 Task: Find flights for 4 adults from Sydney to Melbourne on July 20, 2023.
Action: Mouse moved to (407, 446)
Screenshot: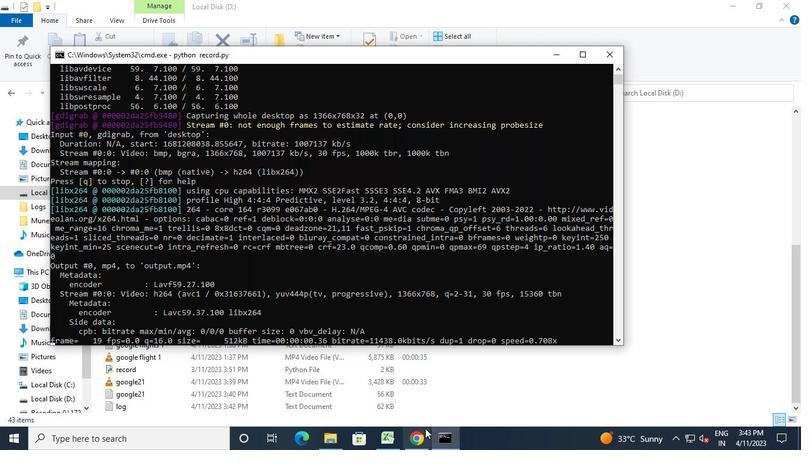 
Action: Mouse pressed left at (407, 446)
Screenshot: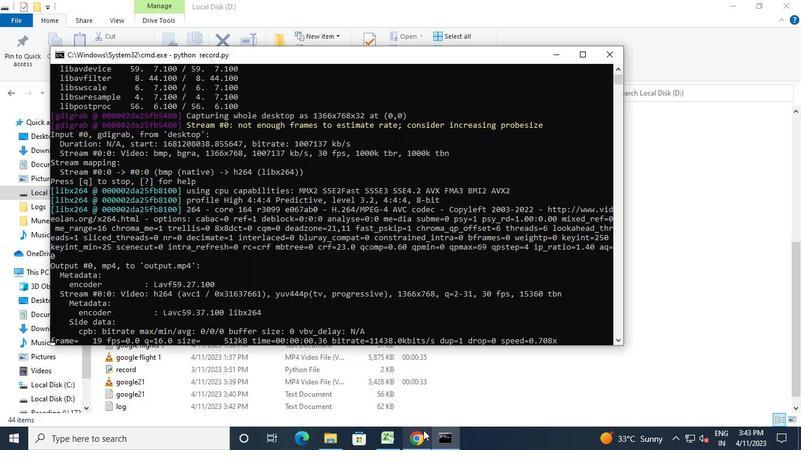 
Action: Mouse moved to (25, 253)
Screenshot: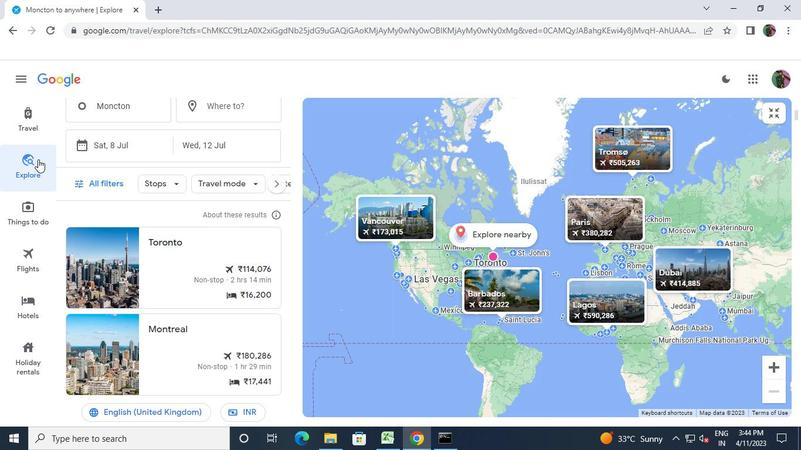 
Action: Mouse pressed left at (25, 253)
Screenshot: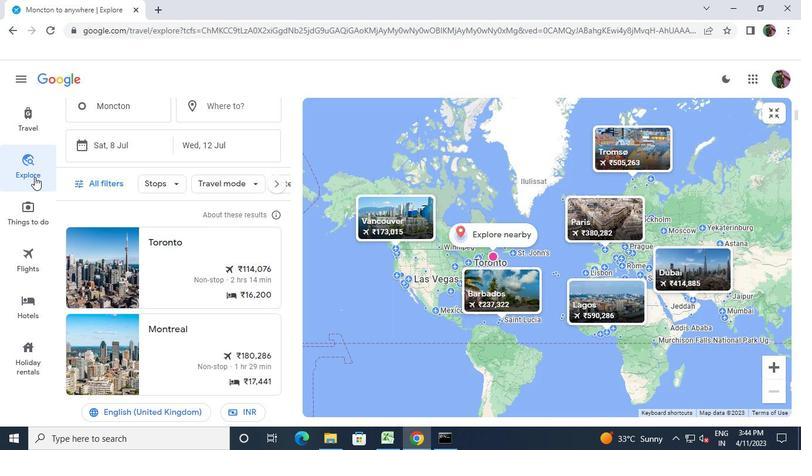 
Action: Mouse moved to (27, 168)
Screenshot: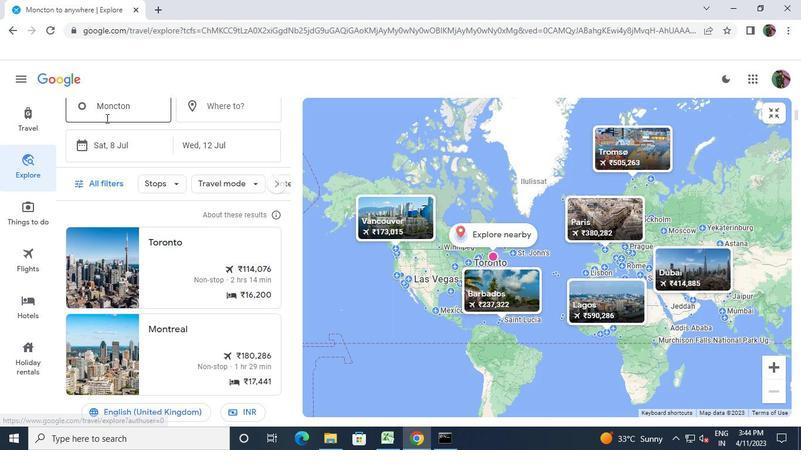 
Action: Mouse pressed left at (27, 168)
Screenshot: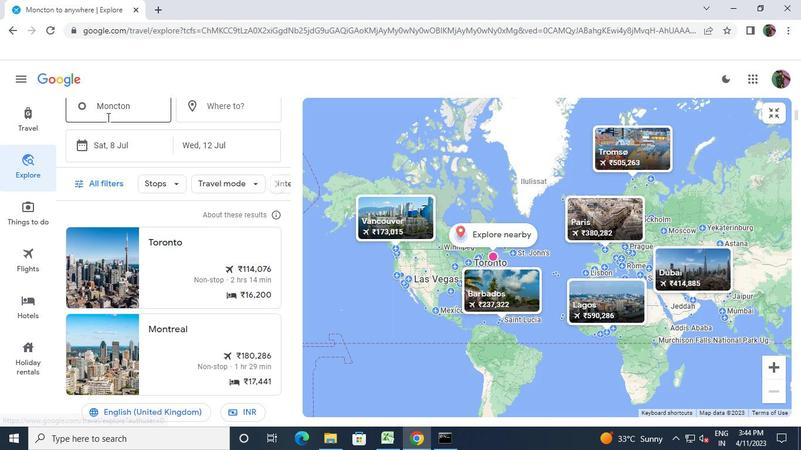 
Action: Mouse moved to (178, 111)
Screenshot: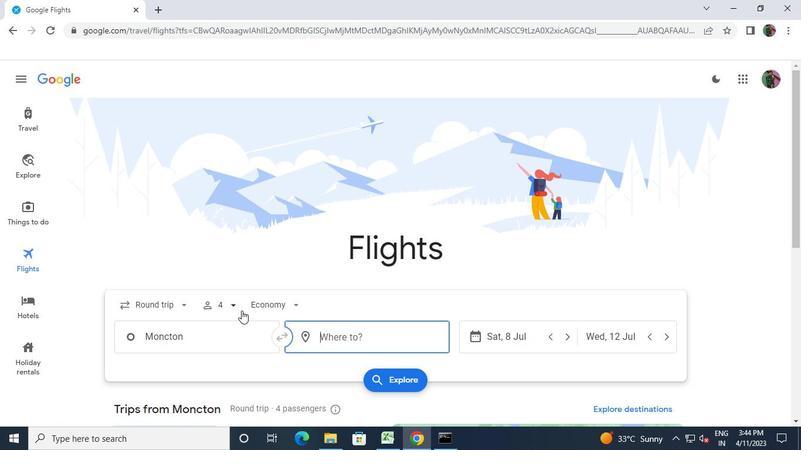 
Action: Mouse pressed left at (178, 111)
Screenshot: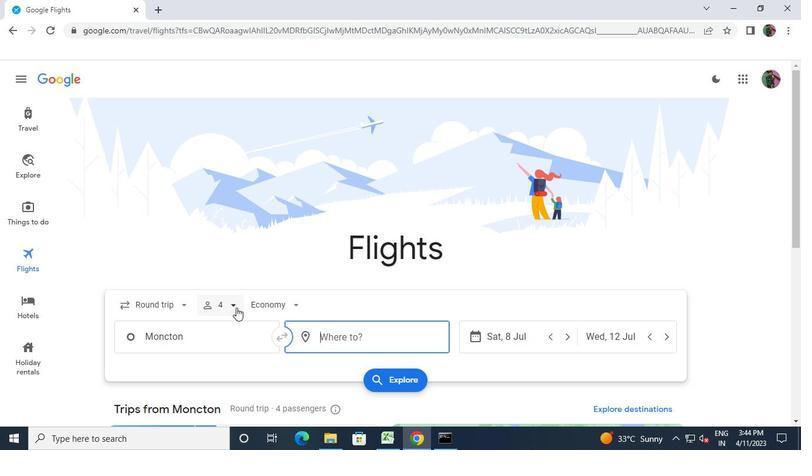 
Action: Mouse moved to (269, 140)
Screenshot: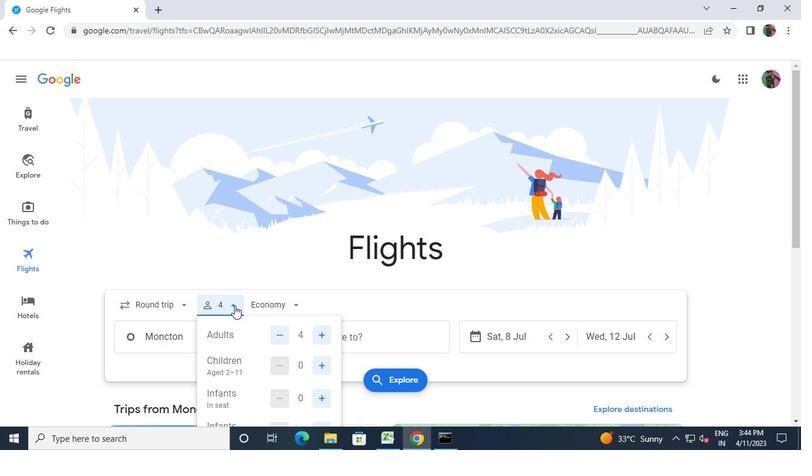 
Action: Mouse pressed left at (269, 140)
Screenshot: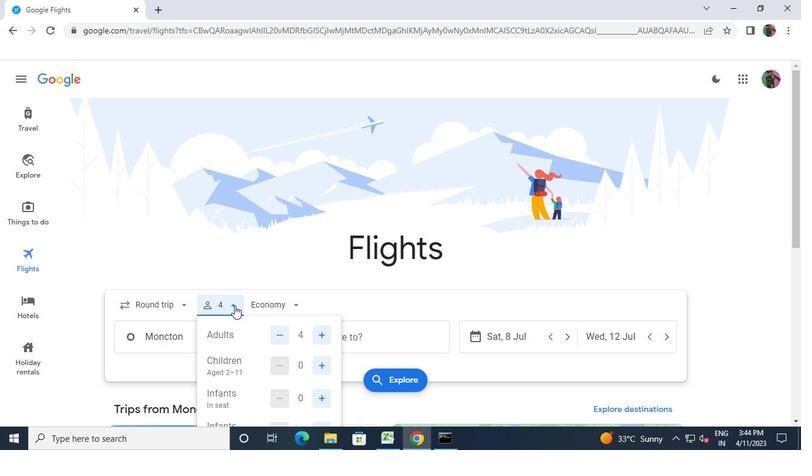 
Action: Mouse moved to (256, 264)
Screenshot: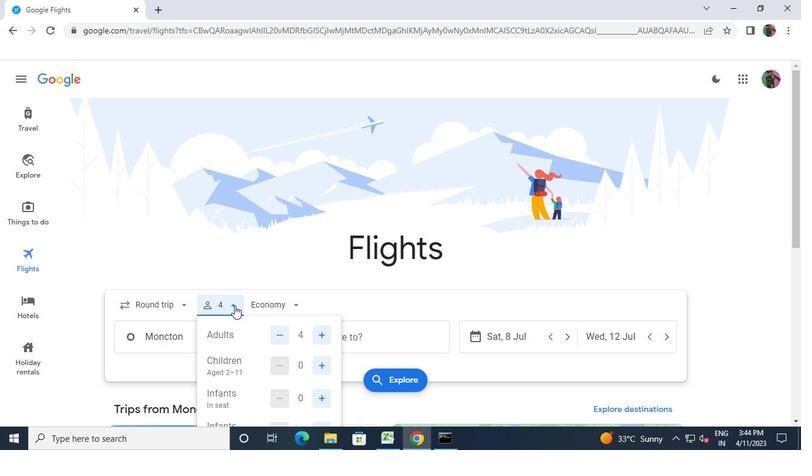 
Action: Mouse pressed left at (256, 264)
Screenshot: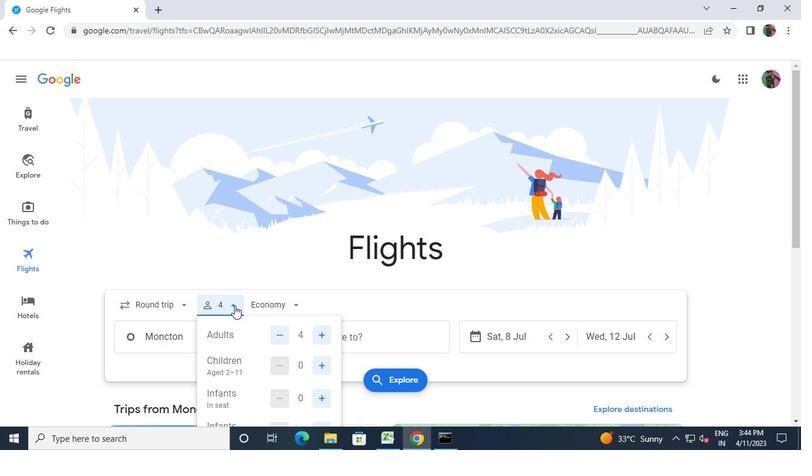 
Action: Mouse moved to (150, 186)
Screenshot: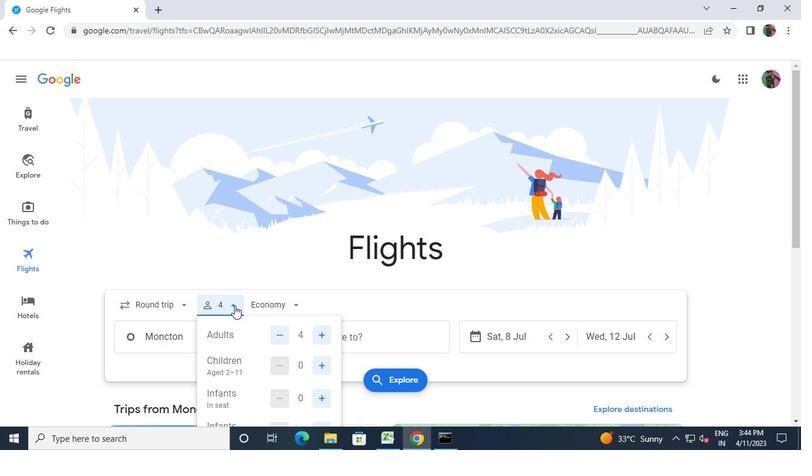 
Action: Mouse pressed left at (150, 186)
Screenshot: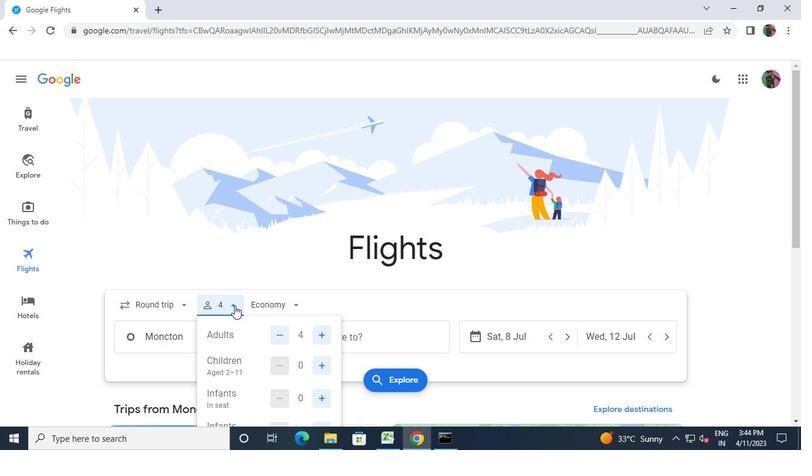 
Action: Mouse moved to (431, 272)
Screenshot: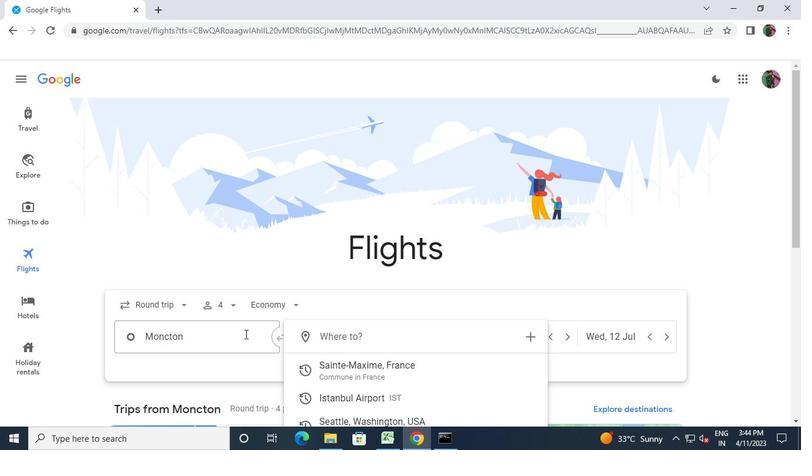 
Action: Mouse pressed left at (431, 272)
Screenshot: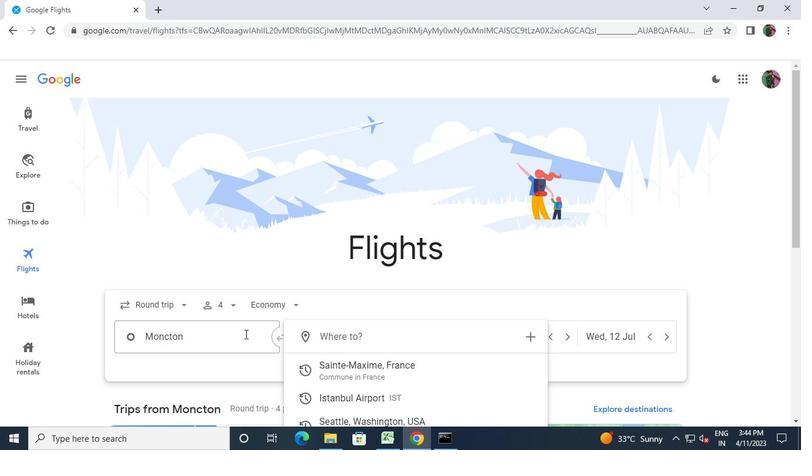 
Action: Mouse moved to (163, 149)
Screenshot: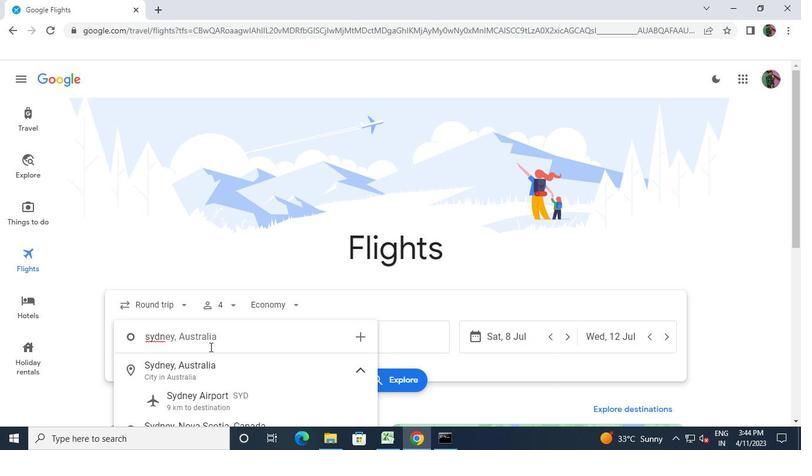 
Action: Mouse pressed left at (163, 149)
Screenshot: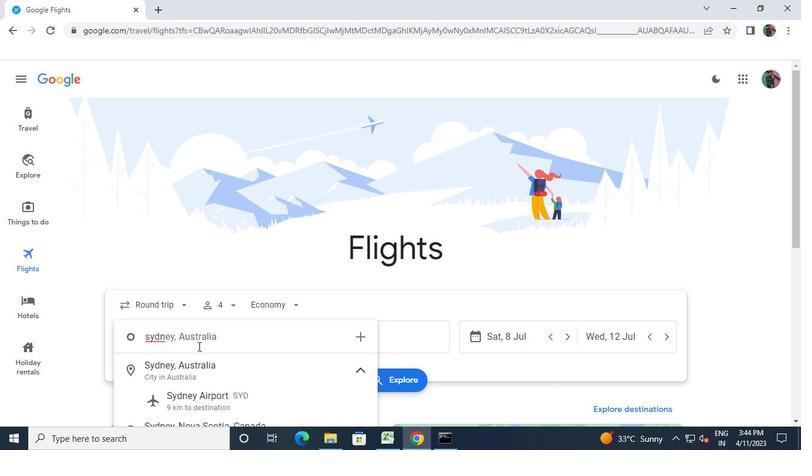 
Action: Mouse moved to (121, 238)
Screenshot: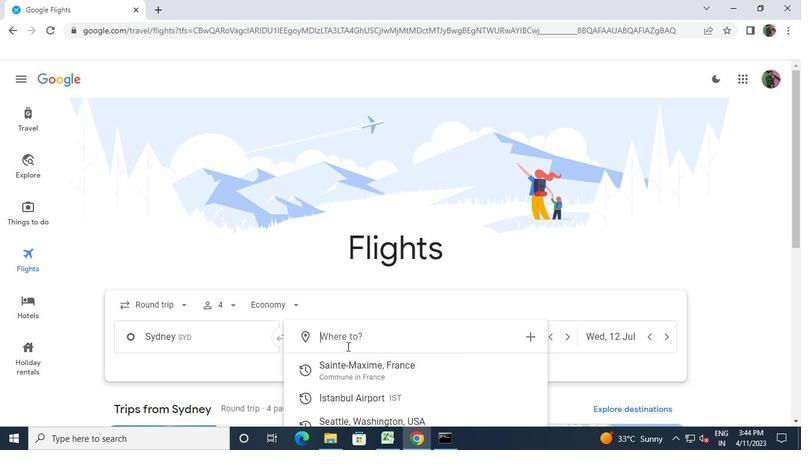 
Action: Mouse pressed left at (121, 238)
Screenshot: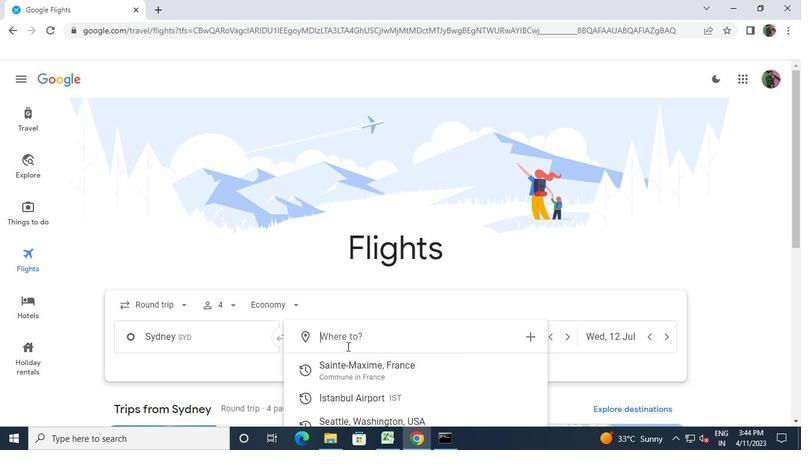 
Action: Mouse moved to (493, 395)
Screenshot: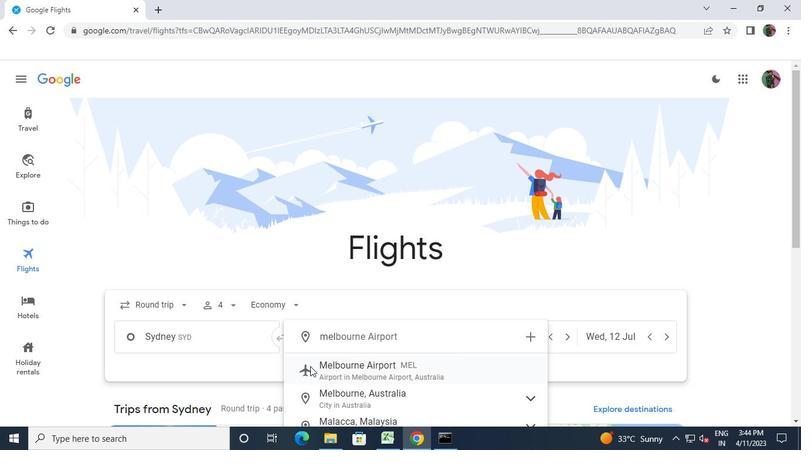 
Action: Mouse pressed left at (493, 395)
Screenshot: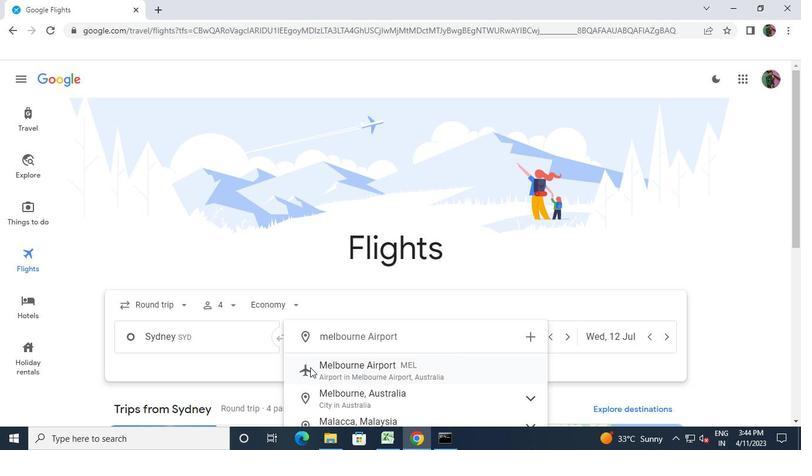 
Action: Mouse moved to (53, 170)
Screenshot: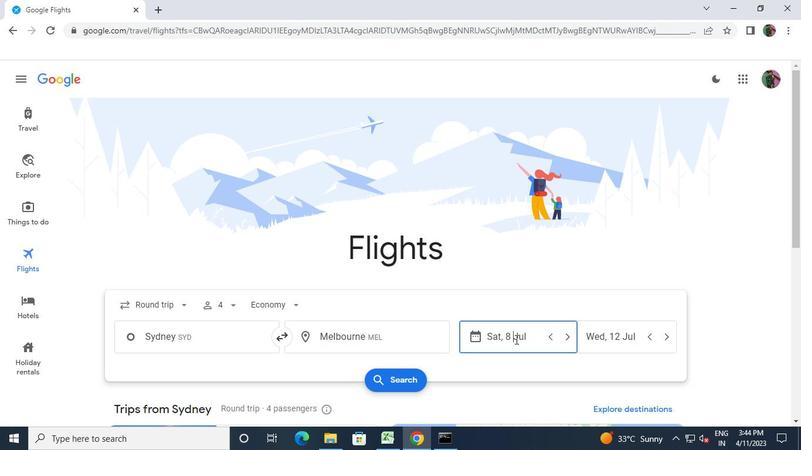 
Action: Mouse pressed left at (53, 170)
Screenshot: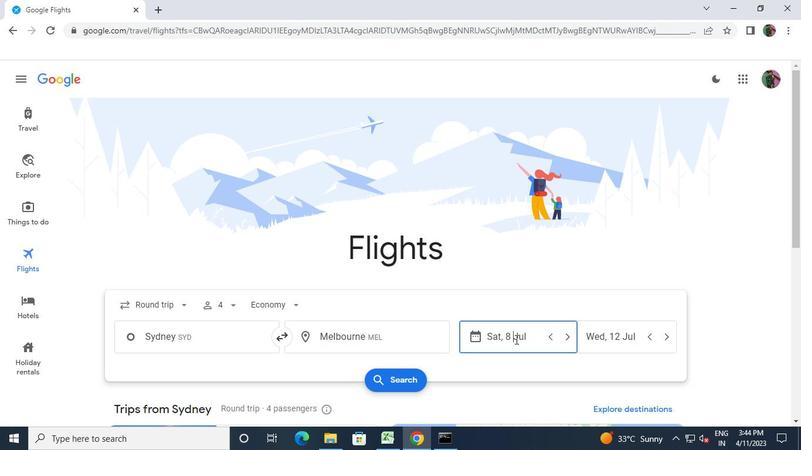 
Action: Mouse moved to (492, 354)
Screenshot: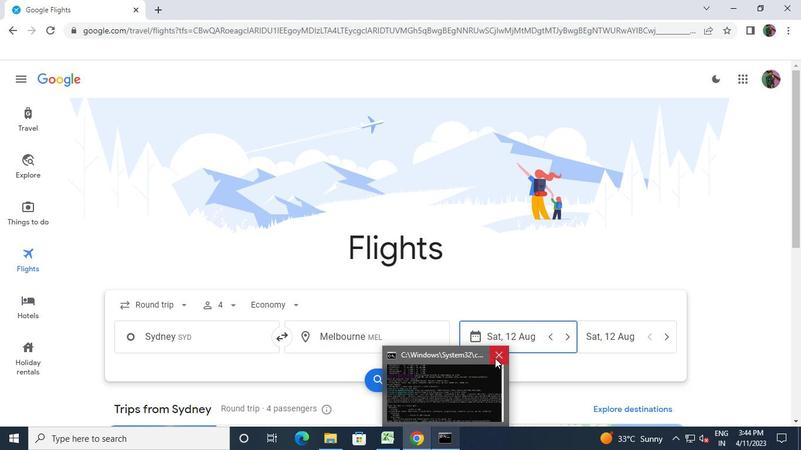 
Action: Mouse pressed left at (492, 354)
Screenshot: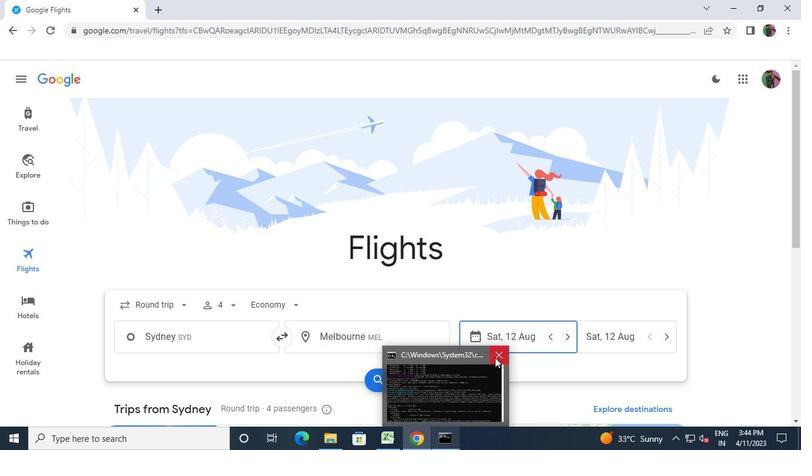 
Action: Mouse moved to (421, 431)
Screenshot: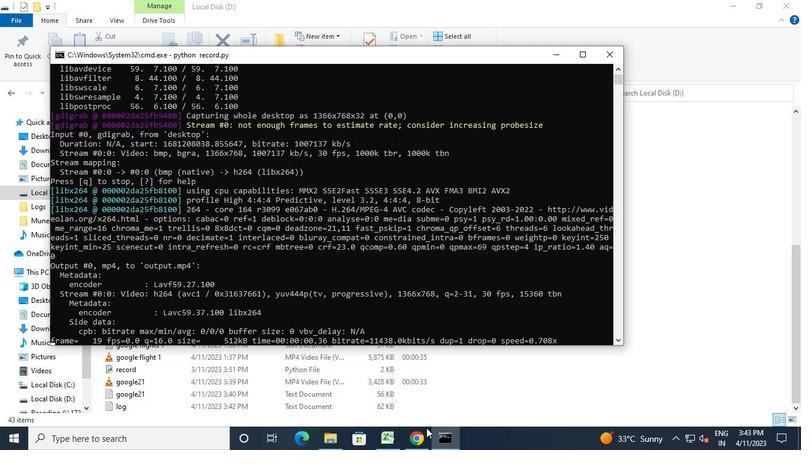 
Action: Mouse pressed left at (421, 431)
Screenshot: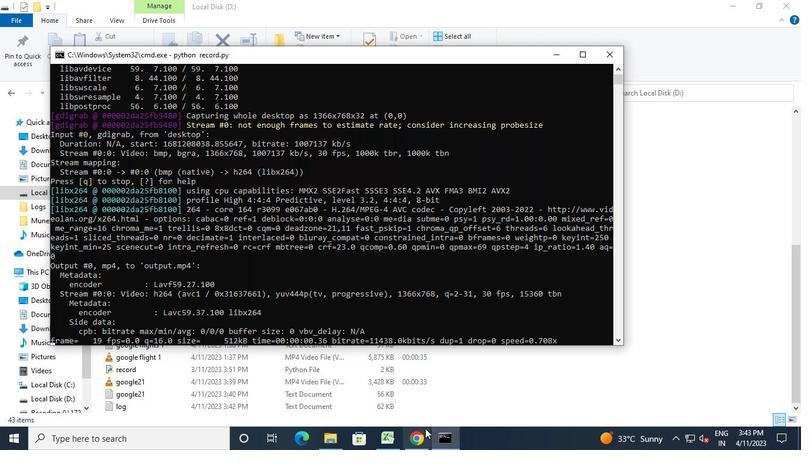 
Action: Mouse moved to (31, 175)
Screenshot: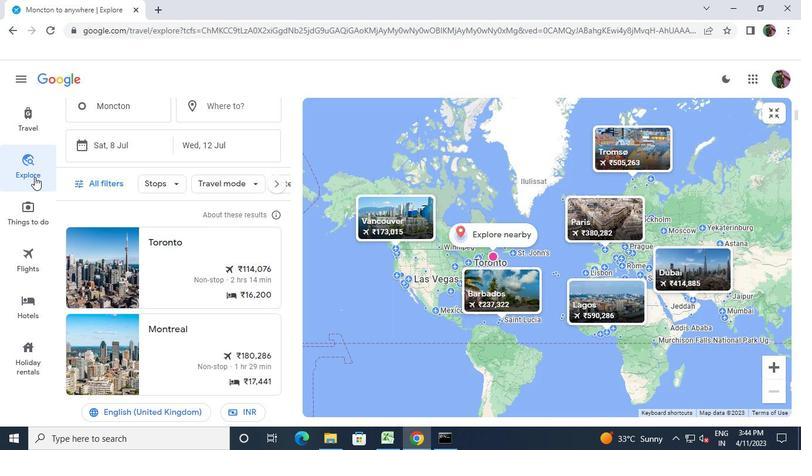 
Action: Mouse pressed left at (31, 175)
Screenshot: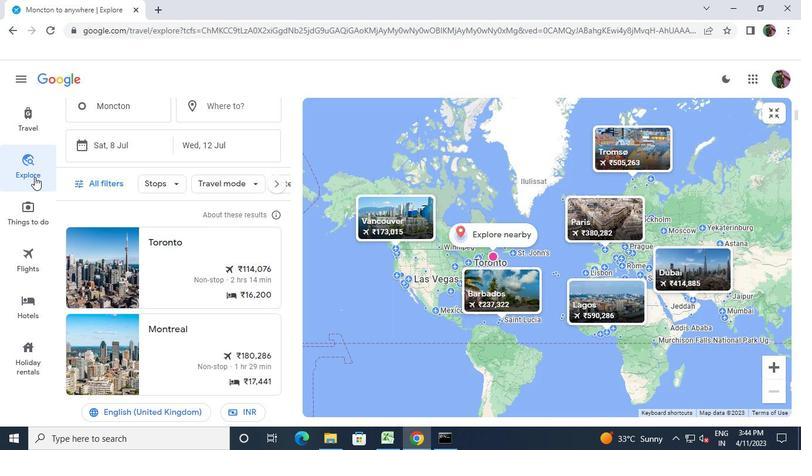 
Action: Mouse moved to (32, 263)
Screenshot: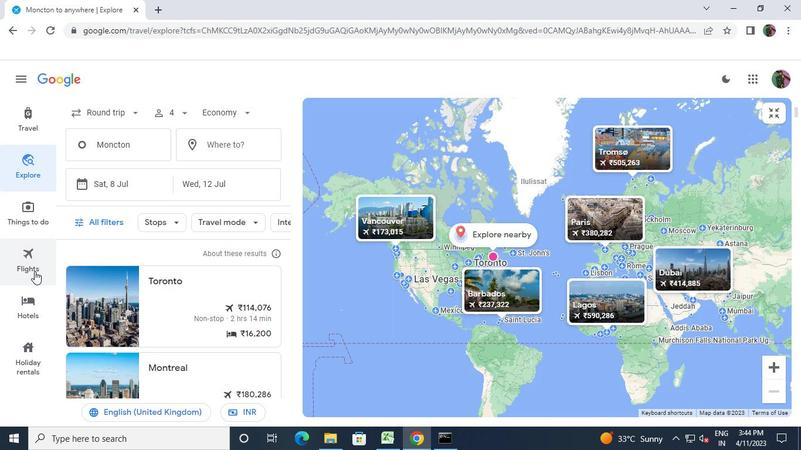 
Action: Mouse pressed left at (32, 263)
Screenshot: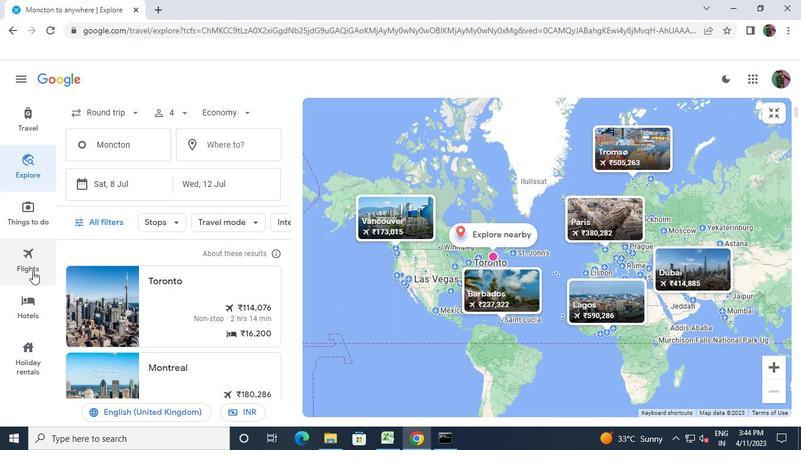 
Action: Mouse moved to (234, 306)
Screenshot: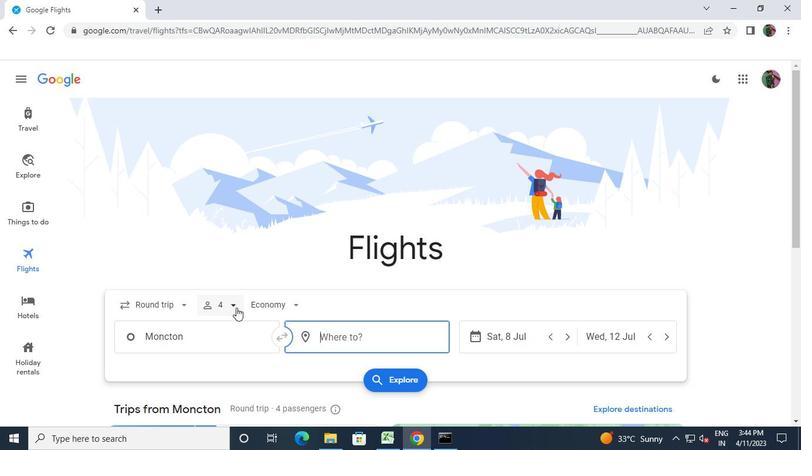 
Action: Mouse pressed left at (234, 306)
Screenshot: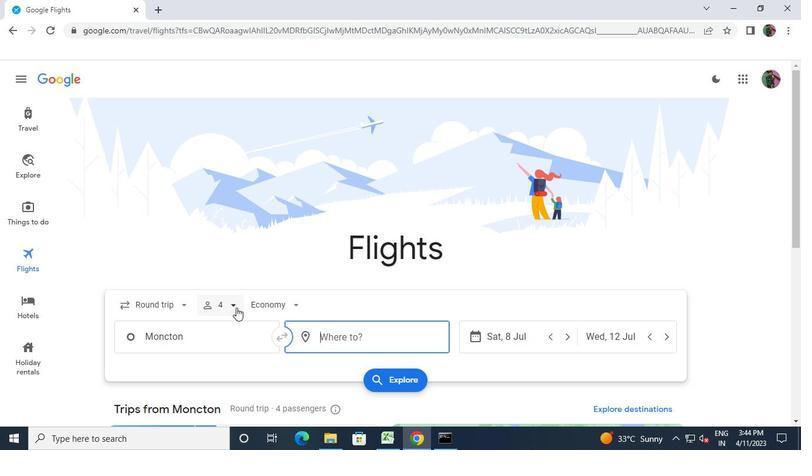 
Action: Mouse moved to (381, 343)
Screenshot: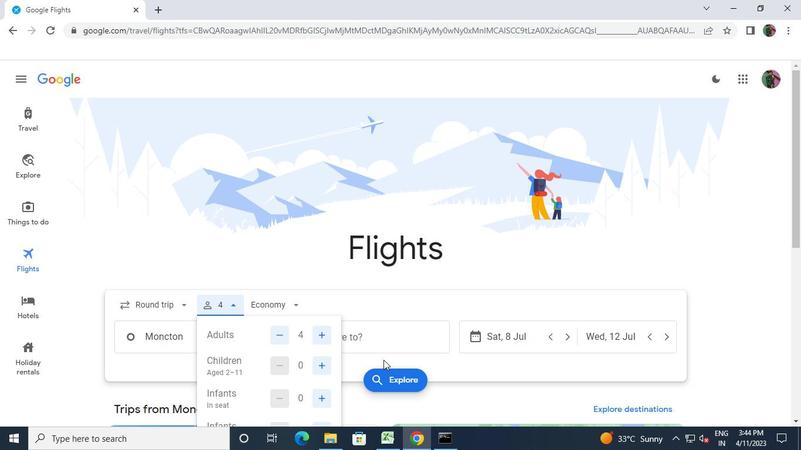 
Action: Mouse pressed left at (381, 343)
Screenshot: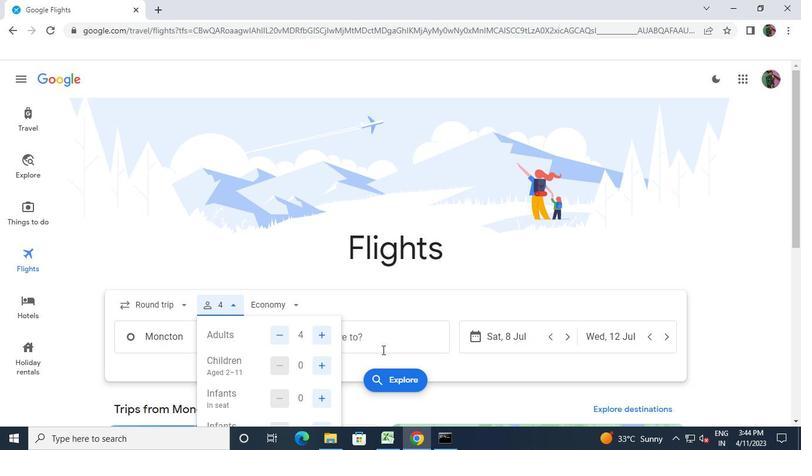 
Action: Mouse moved to (245, 334)
Screenshot: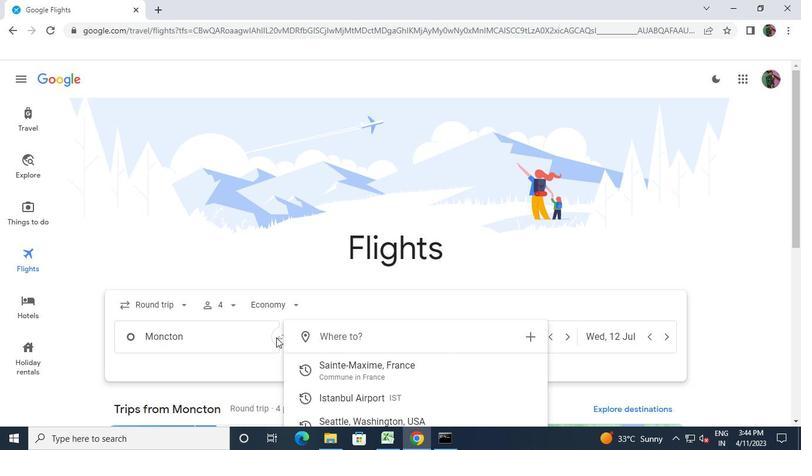
Action: Mouse pressed left at (245, 334)
Screenshot: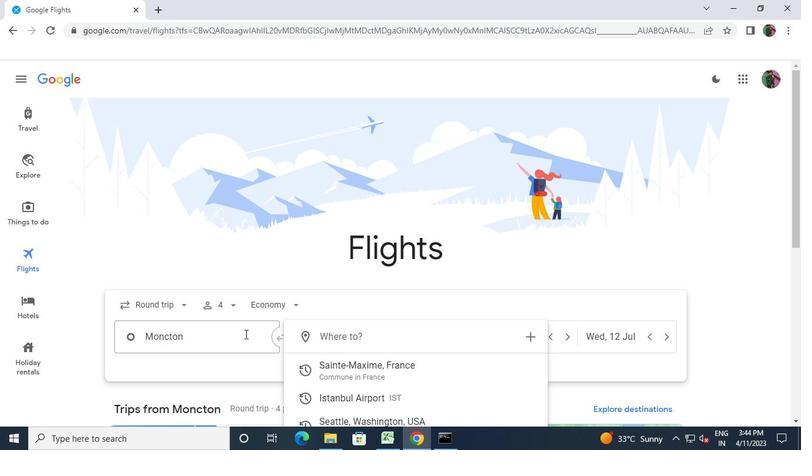 
Action: Keyboard s
Screenshot: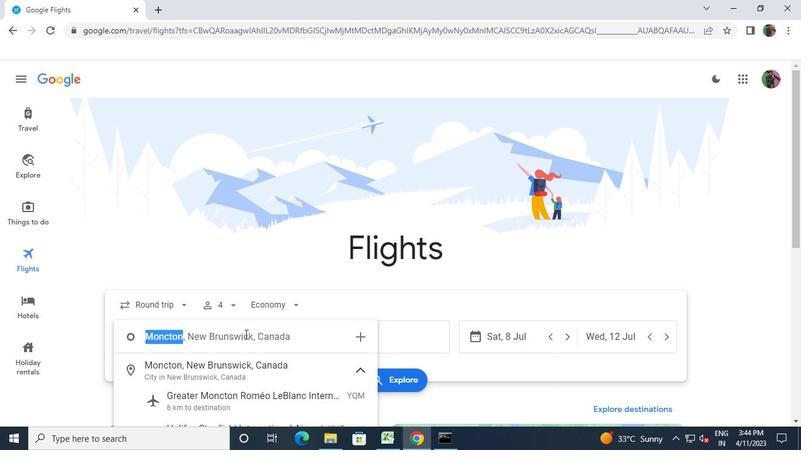 
Action: Keyboard y
Screenshot: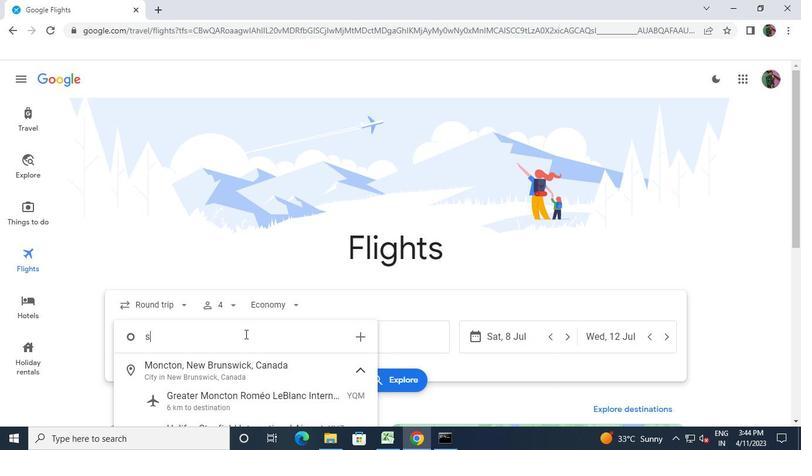 
Action: Keyboard d
Screenshot: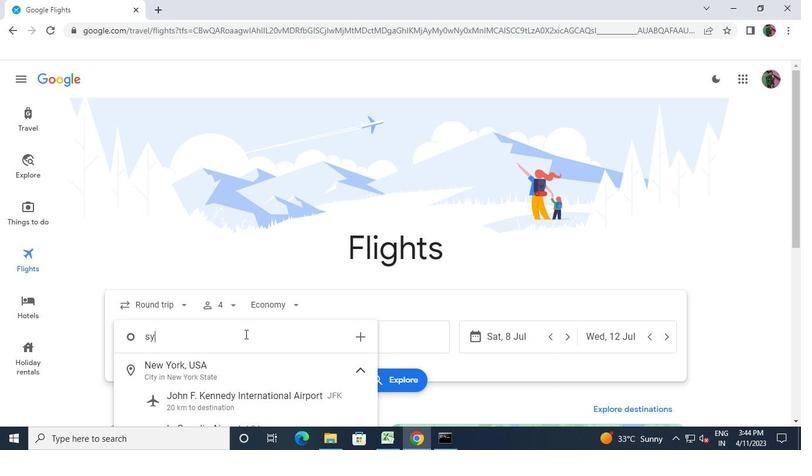 
Action: Keyboard n
Screenshot: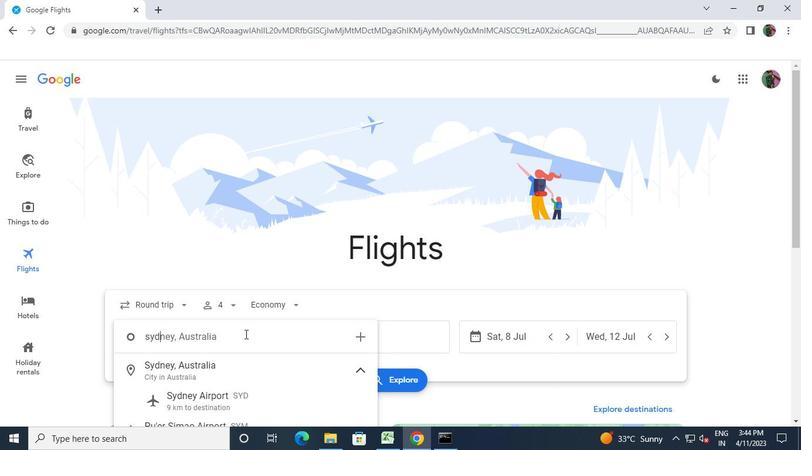 
Action: Mouse moved to (223, 346)
Screenshot: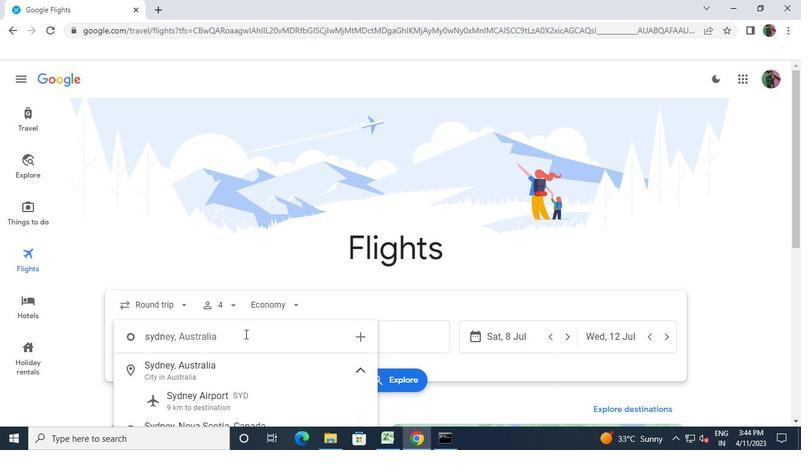 
Action: Mouse pressed left at (223, 346)
Screenshot: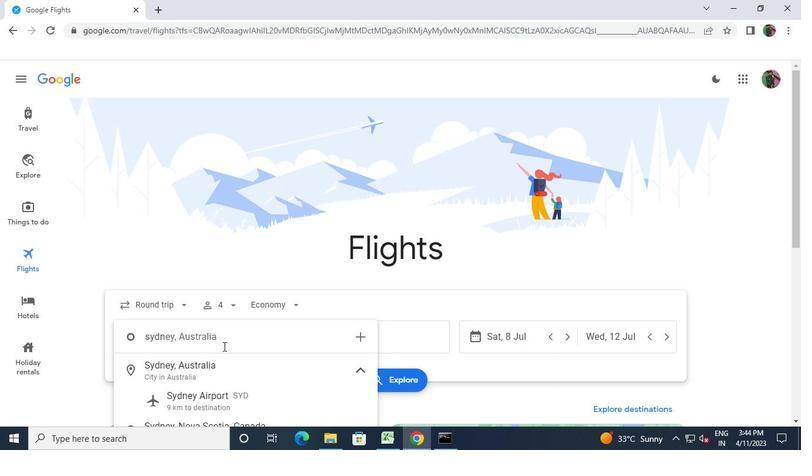 
Action: Mouse moved to (188, 385)
Screenshot: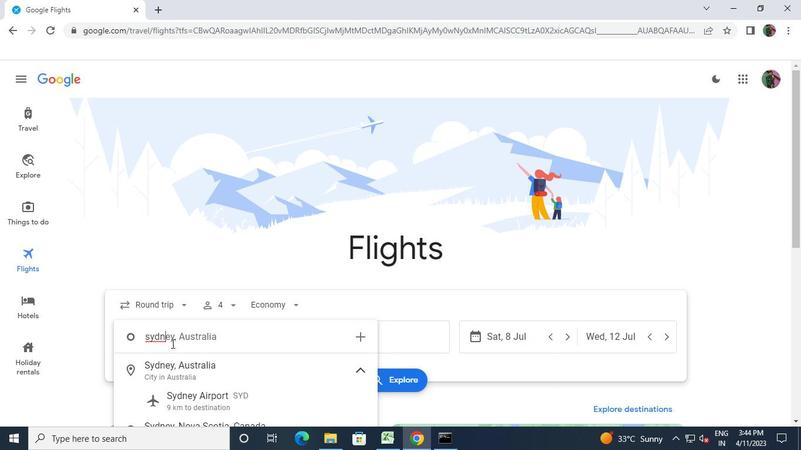 
Action: Mouse pressed left at (188, 385)
Screenshot: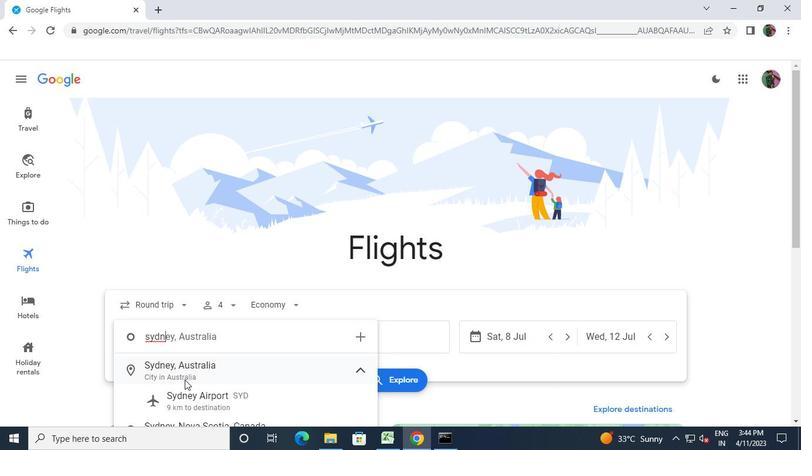 
Action: Mouse moved to (347, 346)
Screenshot: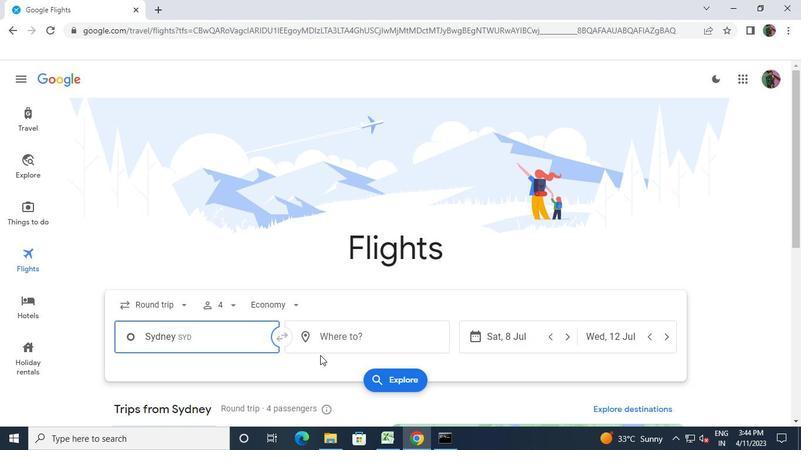 
Action: Mouse pressed left at (347, 346)
Screenshot: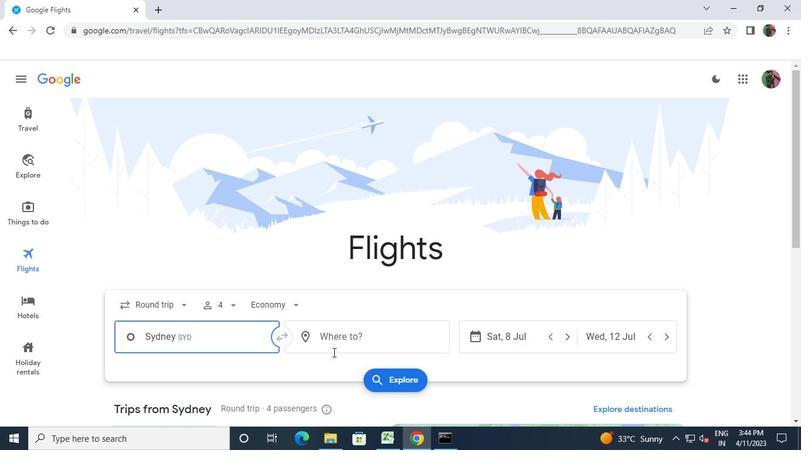 
Action: Keyboard m
Screenshot: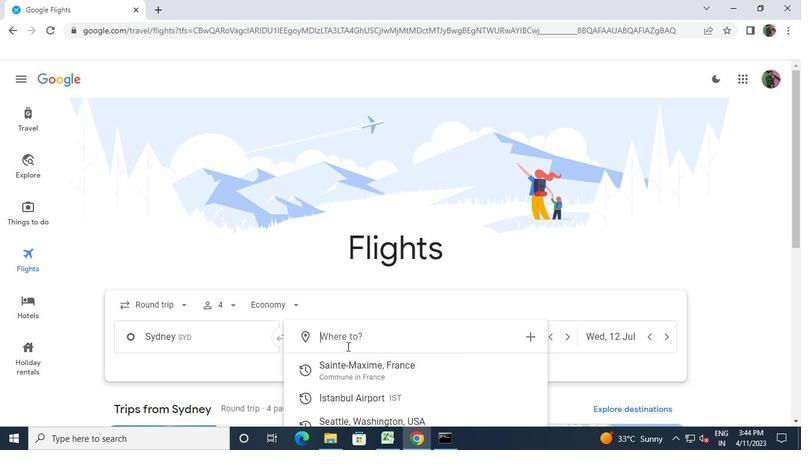 
Action: Keyboard e
Screenshot: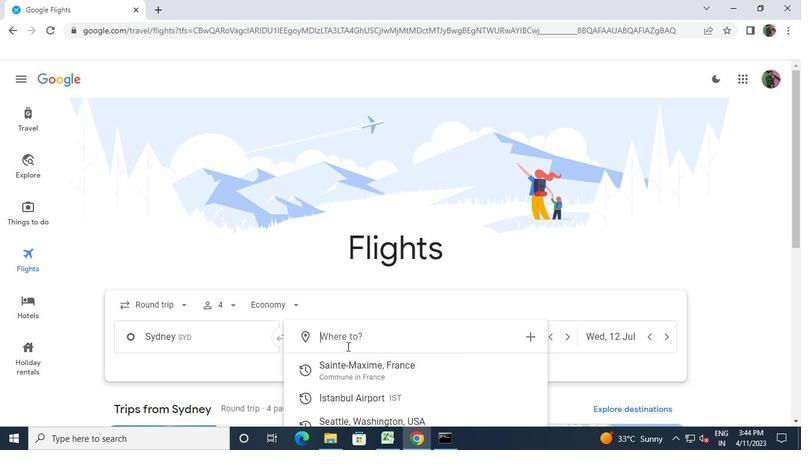 
Action: Keyboard l
Screenshot: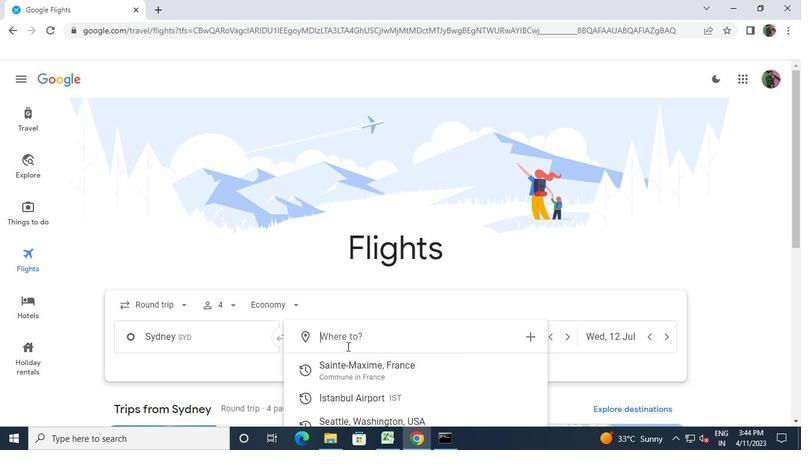 
Action: Mouse moved to (340, 368)
Screenshot: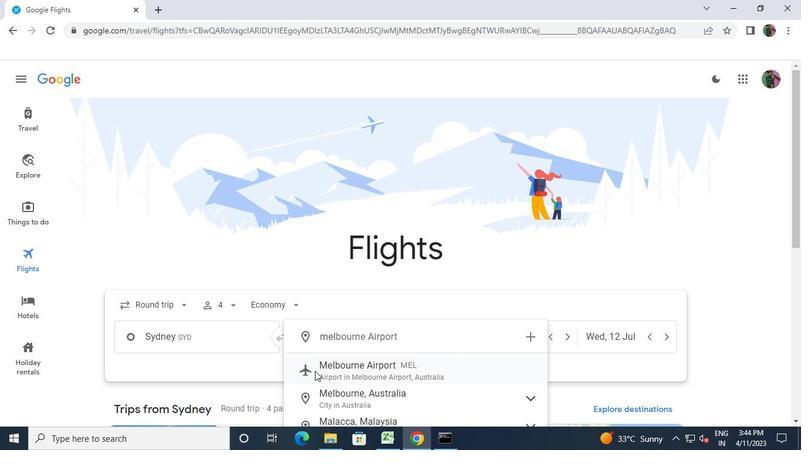 
Action: Mouse pressed left at (340, 368)
Screenshot: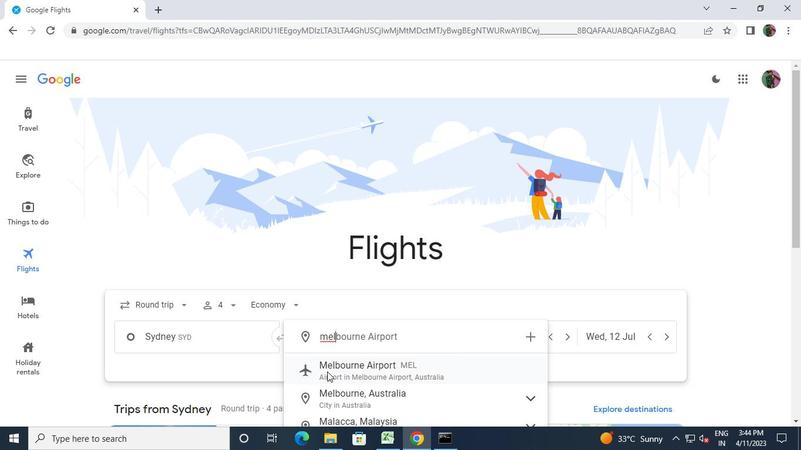 
Action: Mouse moved to (515, 339)
Screenshot: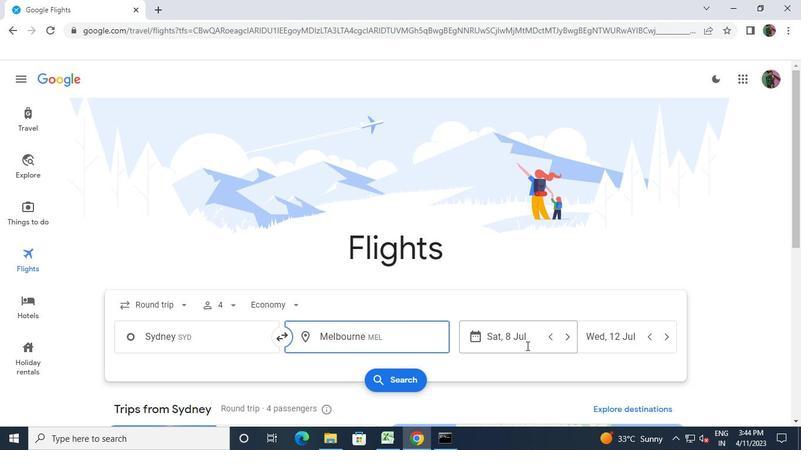 
Action: Mouse pressed left at (515, 339)
Screenshot: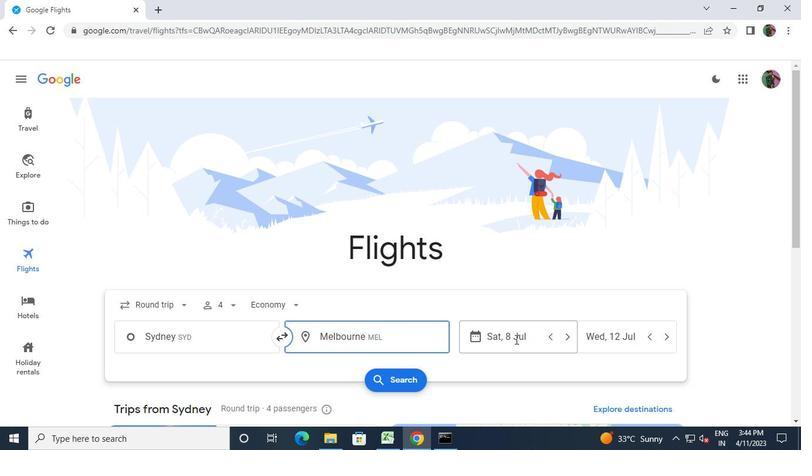 
Action: Mouse moved to (653, 233)
Screenshot: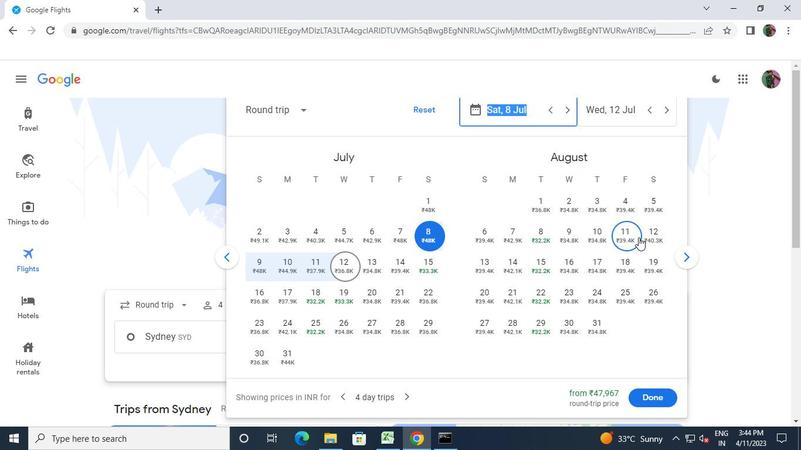 
Action: Mouse pressed left at (653, 233)
Screenshot: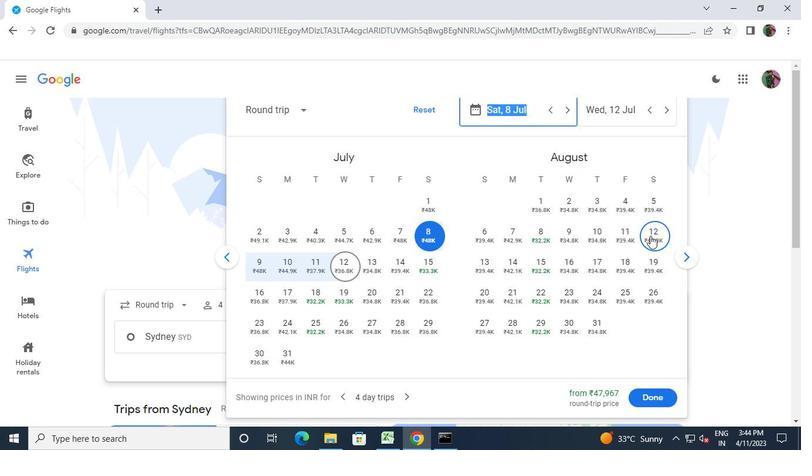 
Action: Mouse moved to (648, 395)
Screenshot: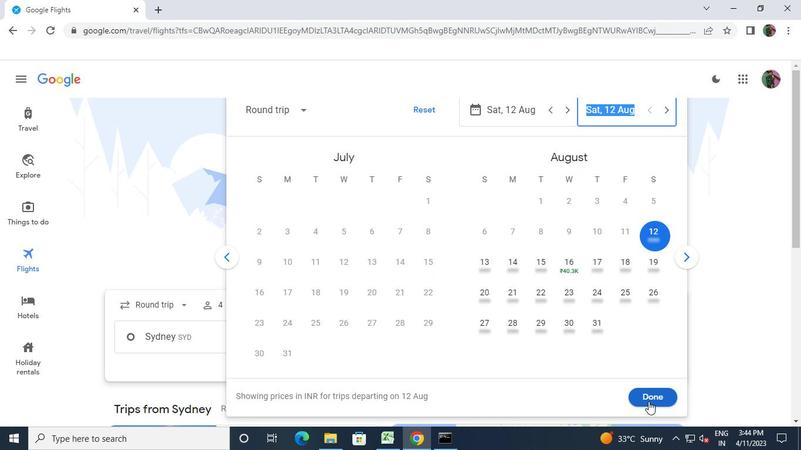 
Action: Mouse pressed left at (648, 395)
Screenshot: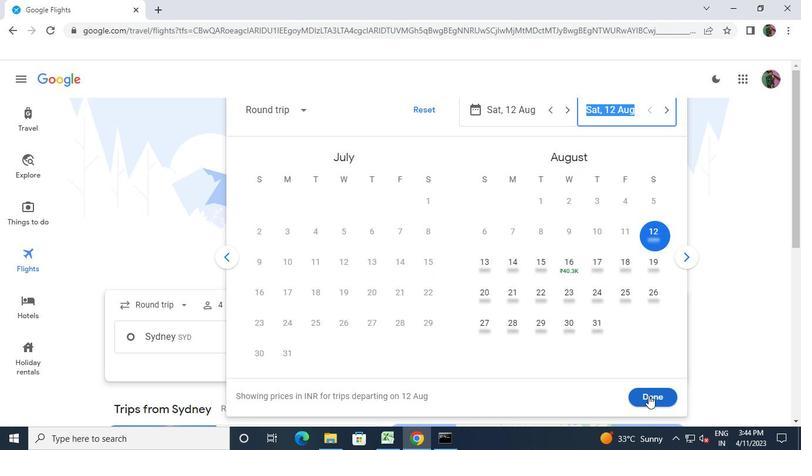 
Action: Mouse moved to (495, 357)
Screenshot: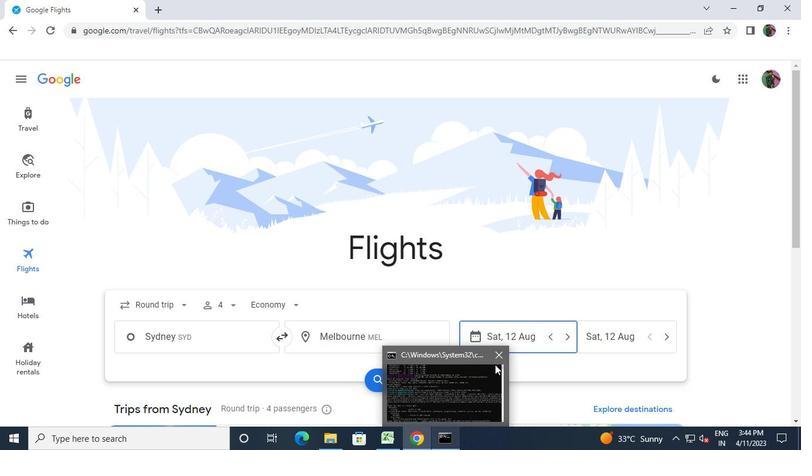 
Action: Mouse pressed left at (495, 357)
Screenshot: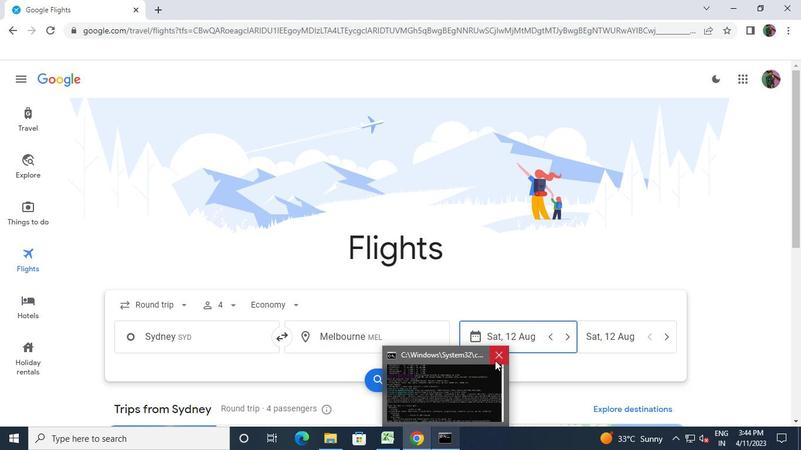 
